 Task: Add the task  Integrate website with a new web analytics platform to the section DevOps Automation Sprint in the project AquaVue and add a Due Date to the respective task as 2023/09/22
Action: Mouse moved to (43, 258)
Screenshot: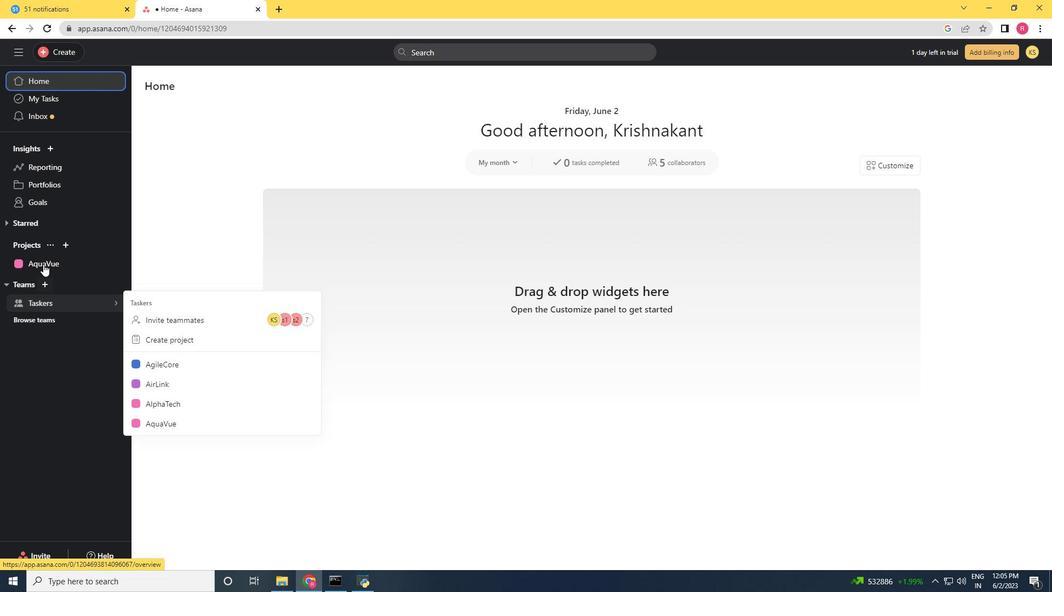 
Action: Mouse pressed left at (43, 258)
Screenshot: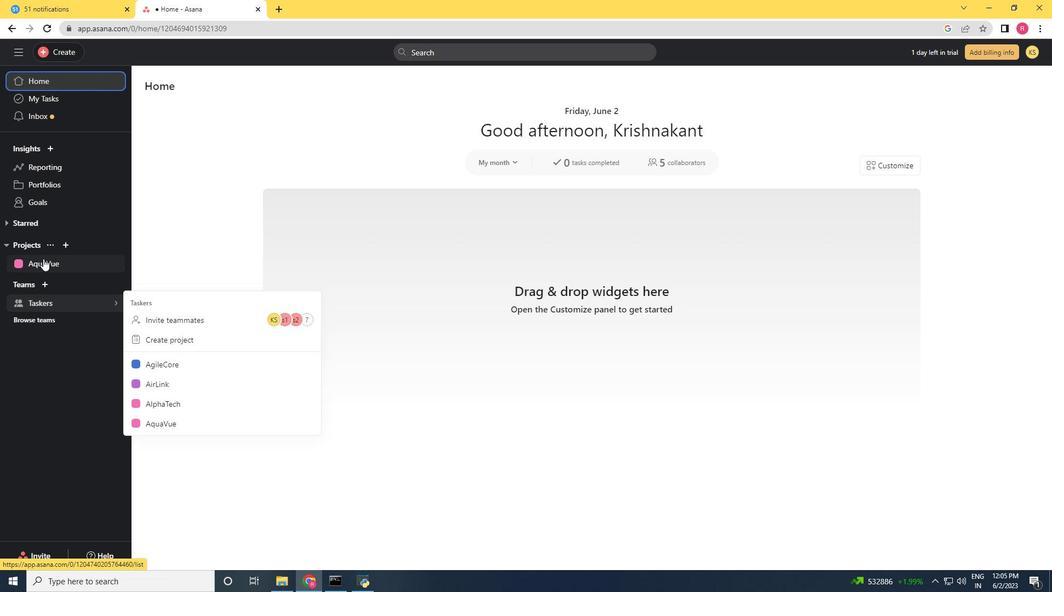 
Action: Mouse moved to (712, 374)
Screenshot: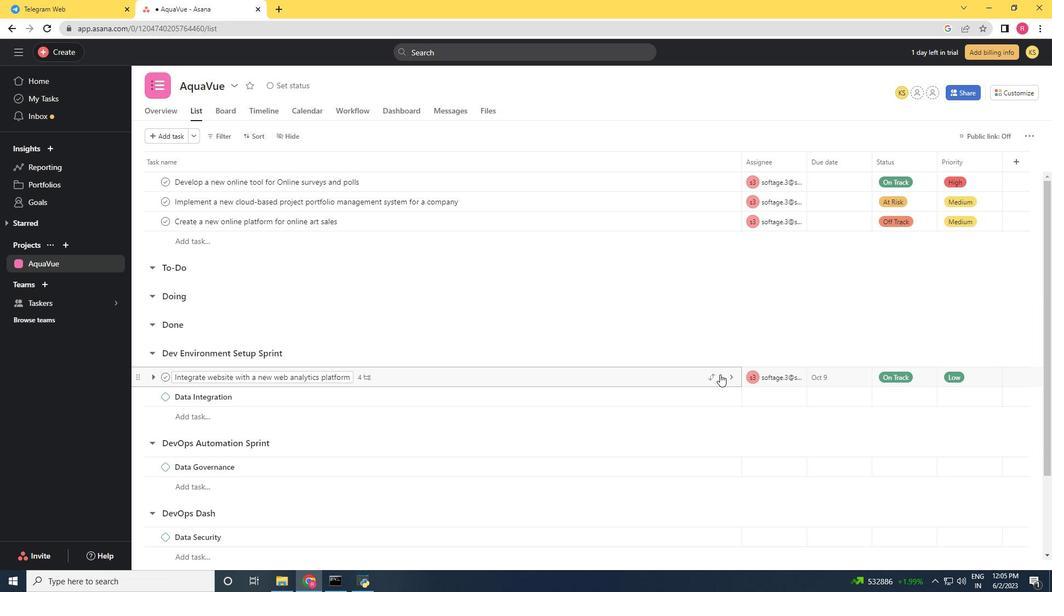 
Action: Mouse pressed left at (712, 374)
Screenshot: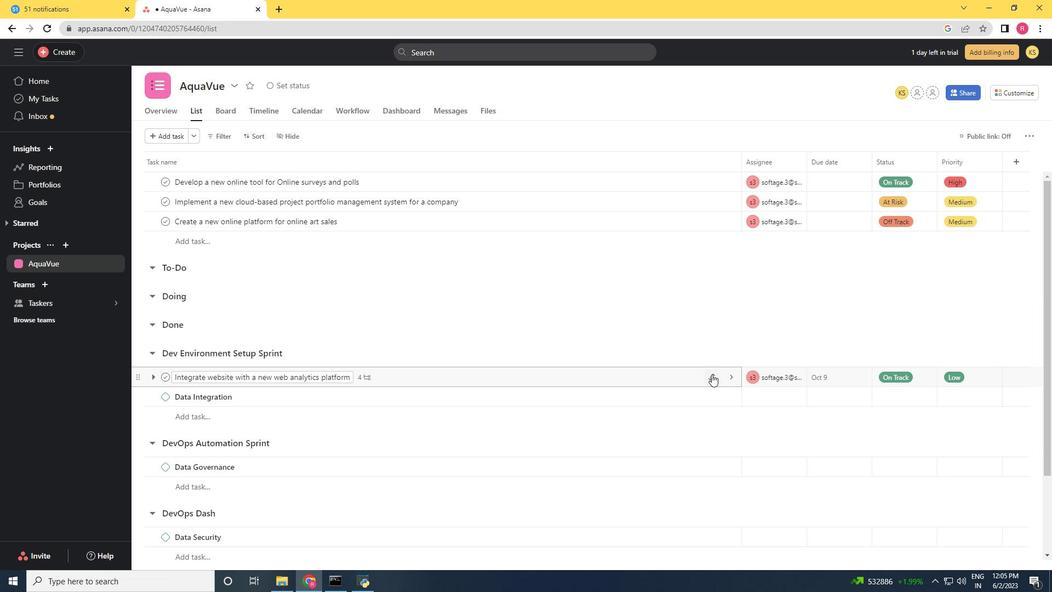 
Action: Mouse moved to (652, 310)
Screenshot: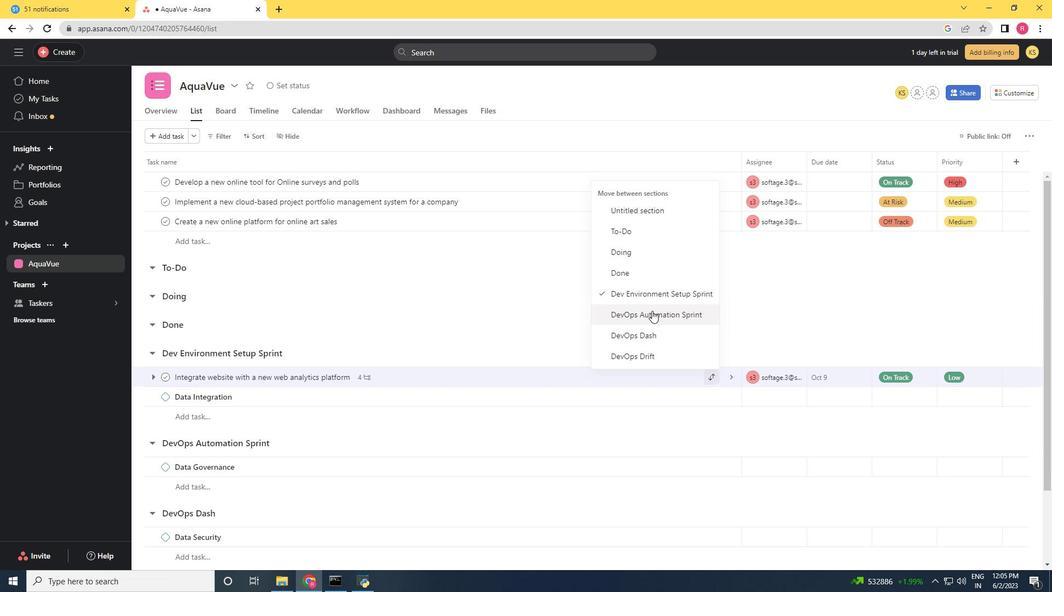 
Action: Mouse pressed left at (652, 310)
Screenshot: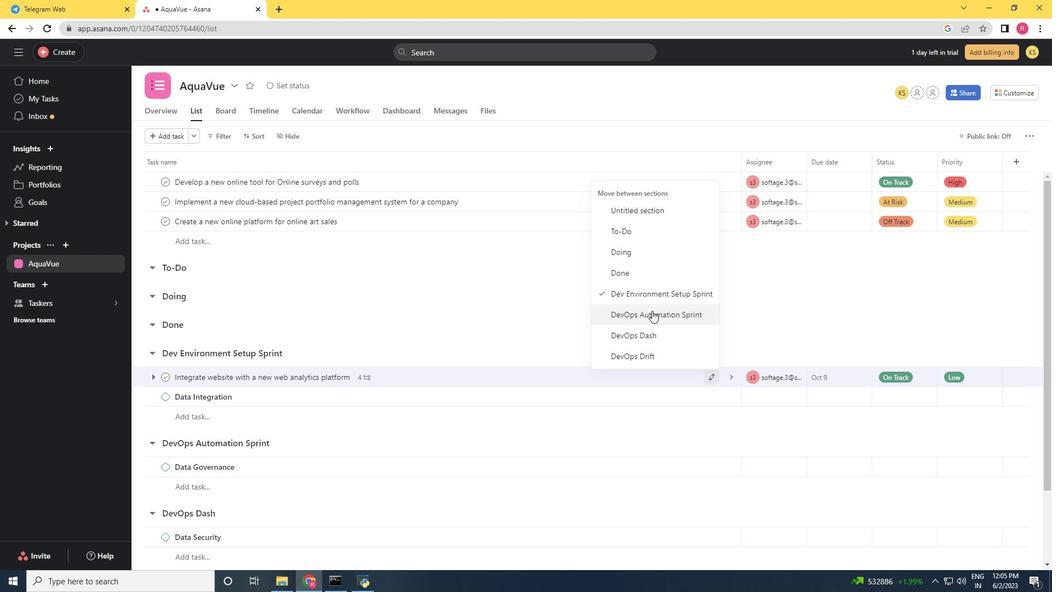 
Action: Mouse moved to (610, 443)
Screenshot: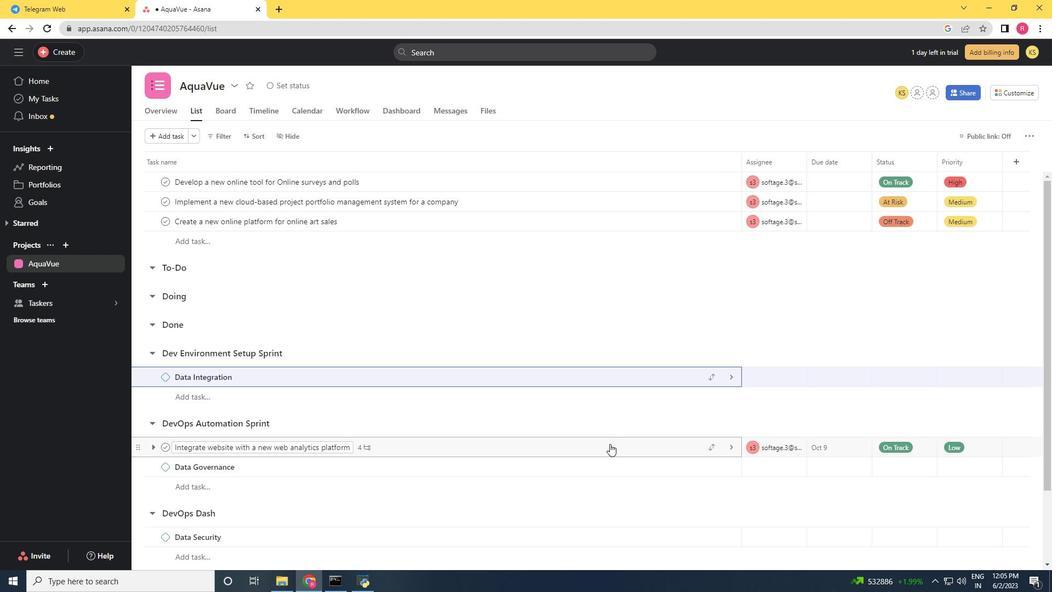 
Action: Mouse pressed left at (610, 443)
Screenshot: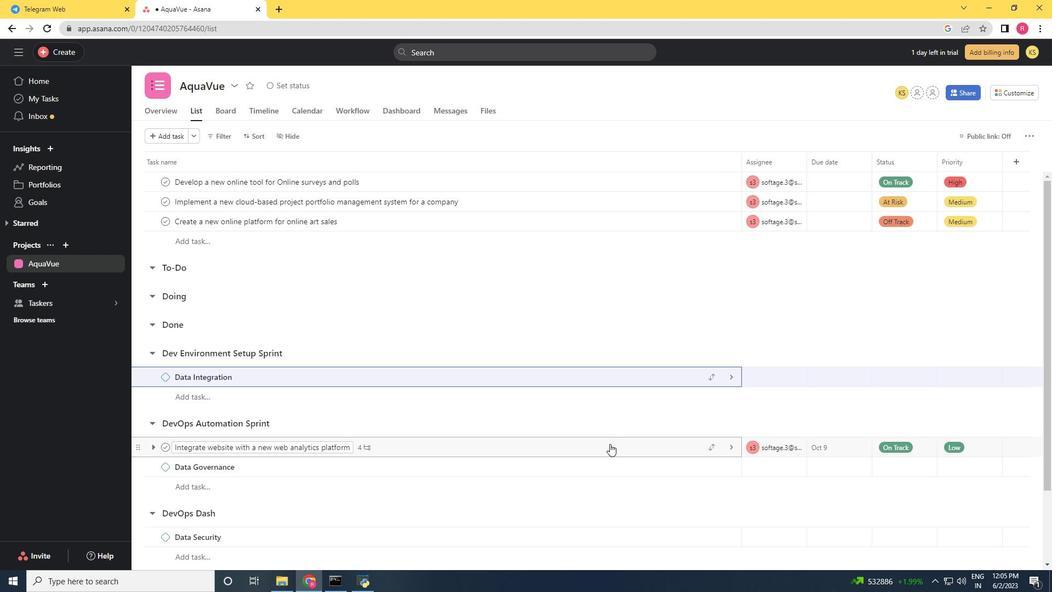 
Action: Mouse moved to (808, 221)
Screenshot: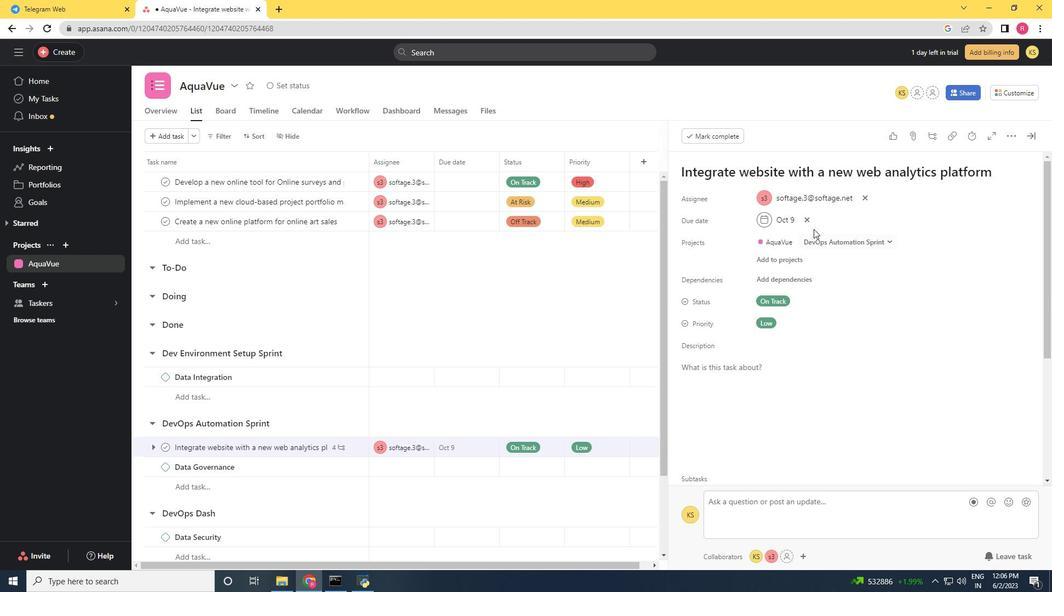 
Action: Mouse pressed left at (808, 221)
Screenshot: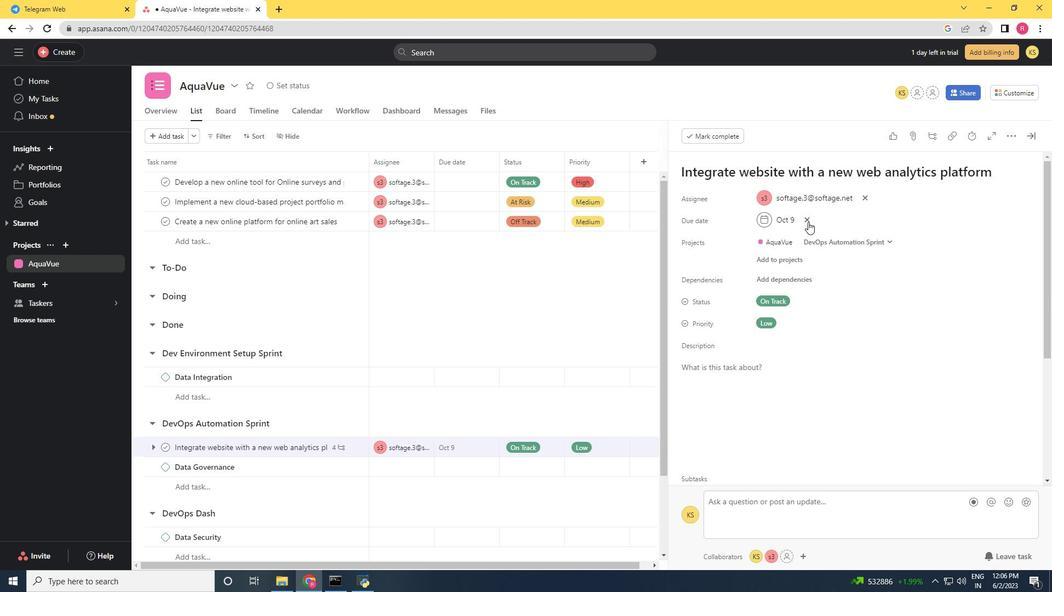 
Action: Mouse moved to (774, 225)
Screenshot: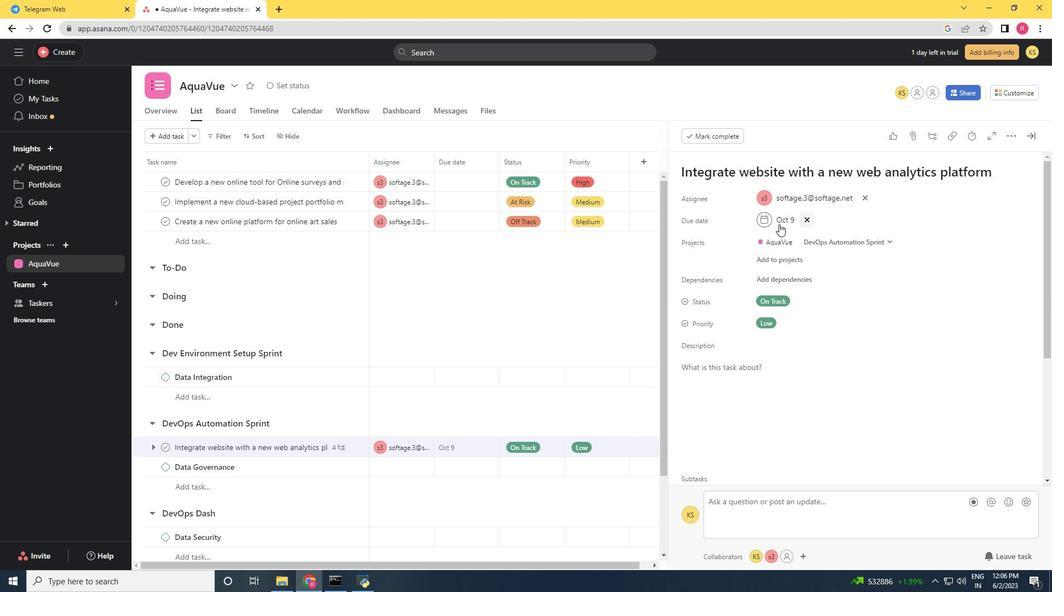 
Action: Mouse pressed left at (774, 225)
Screenshot: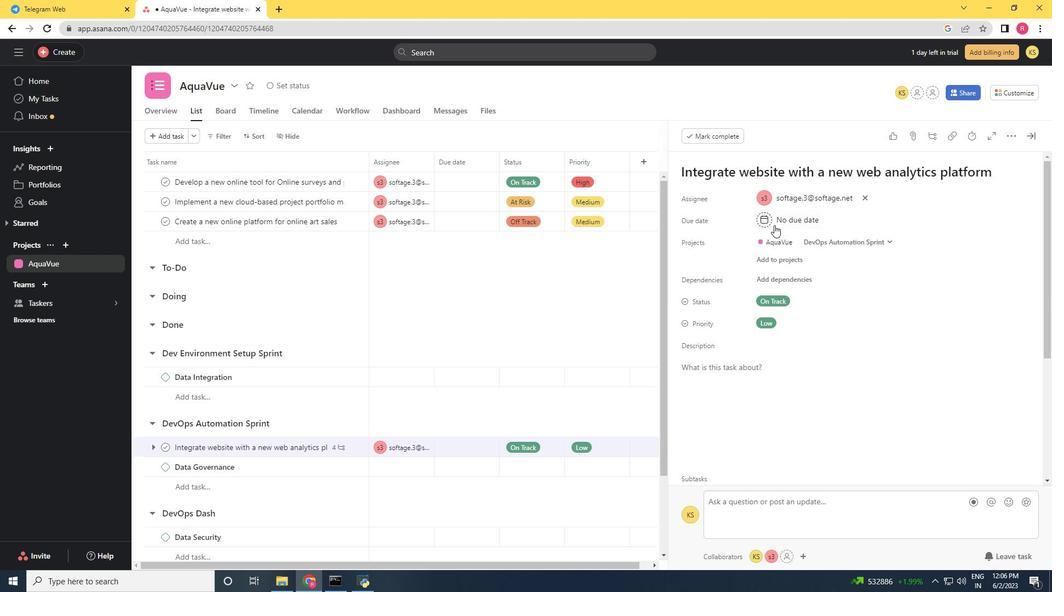 
Action: Mouse moved to (889, 277)
Screenshot: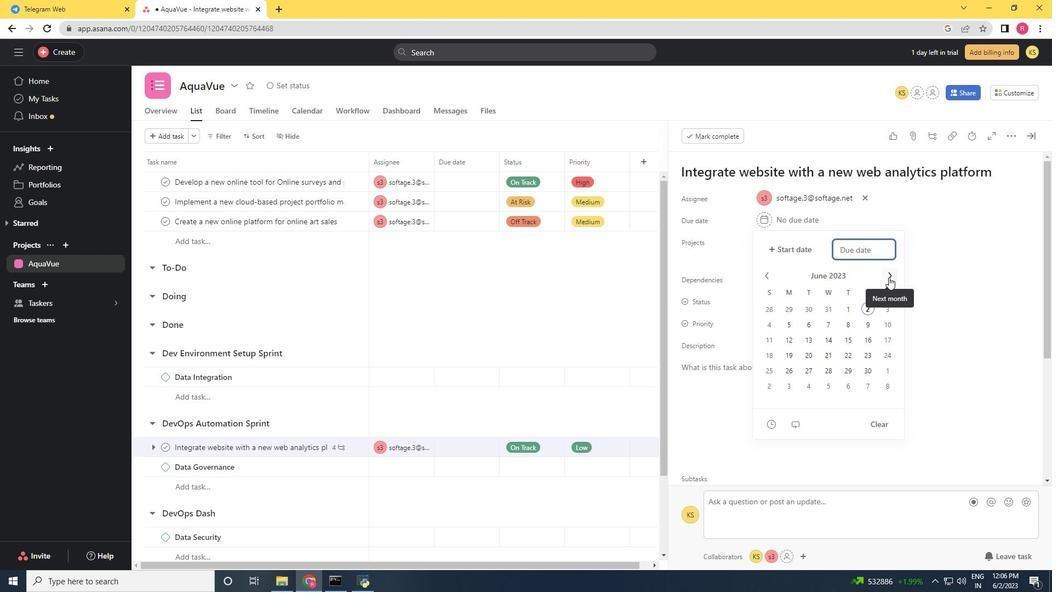 
Action: Mouse pressed left at (889, 277)
Screenshot: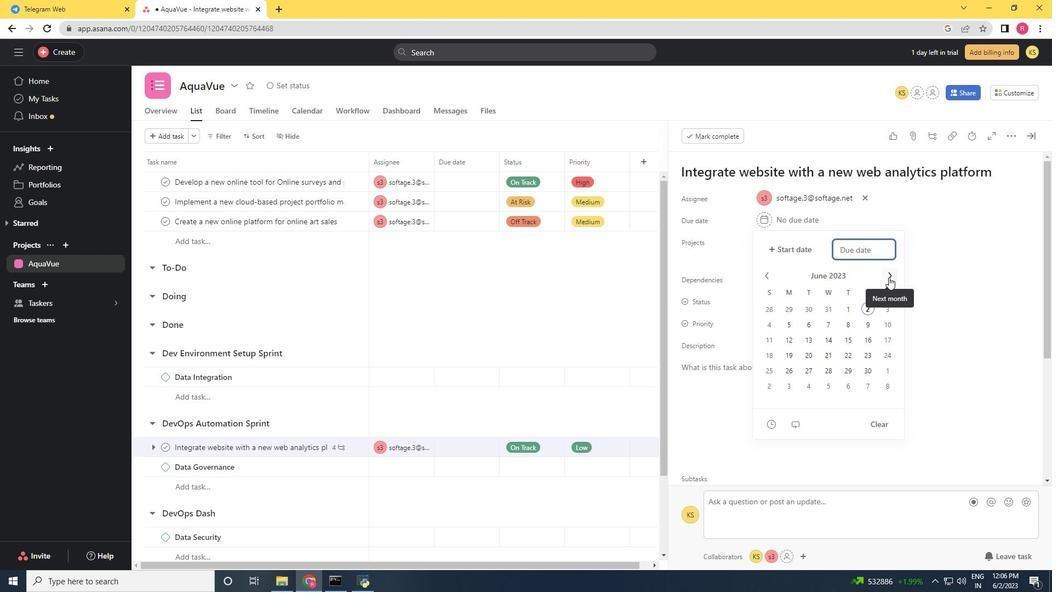 
Action: Mouse pressed left at (889, 277)
Screenshot: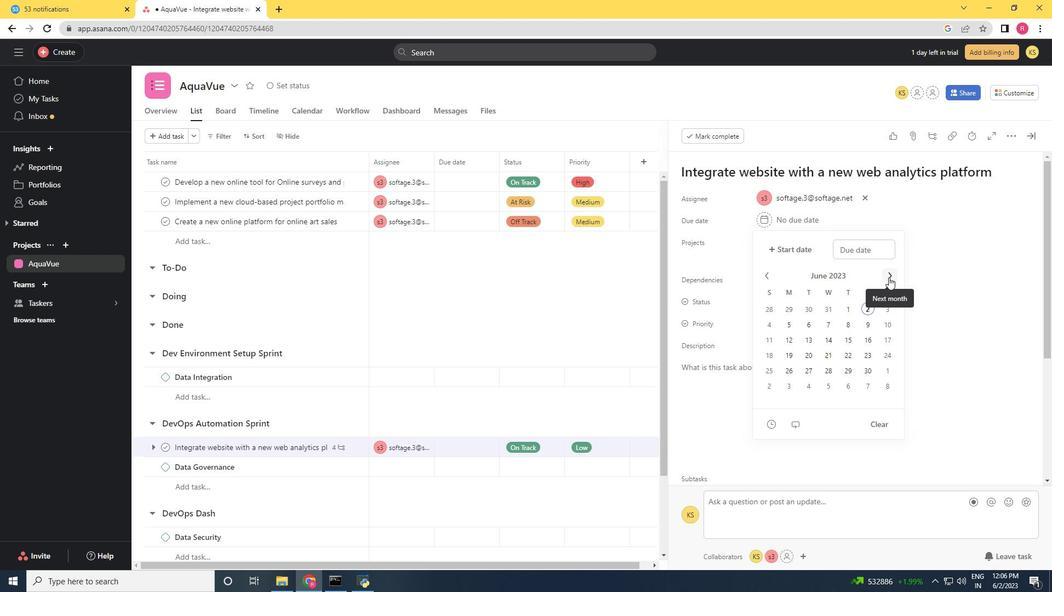 
Action: Mouse pressed left at (889, 277)
Screenshot: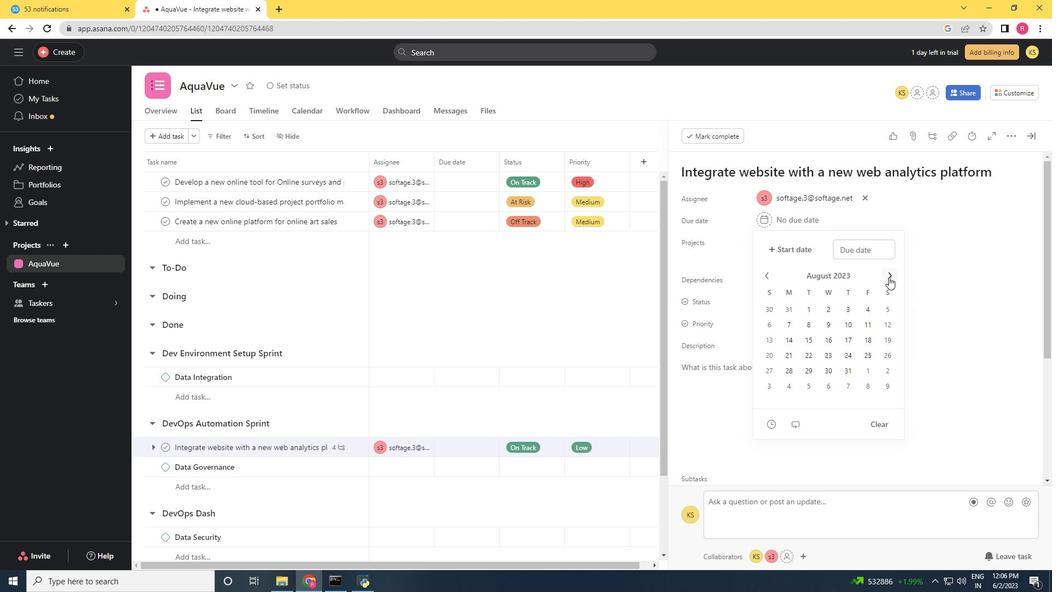 
Action: Mouse moved to (871, 351)
Screenshot: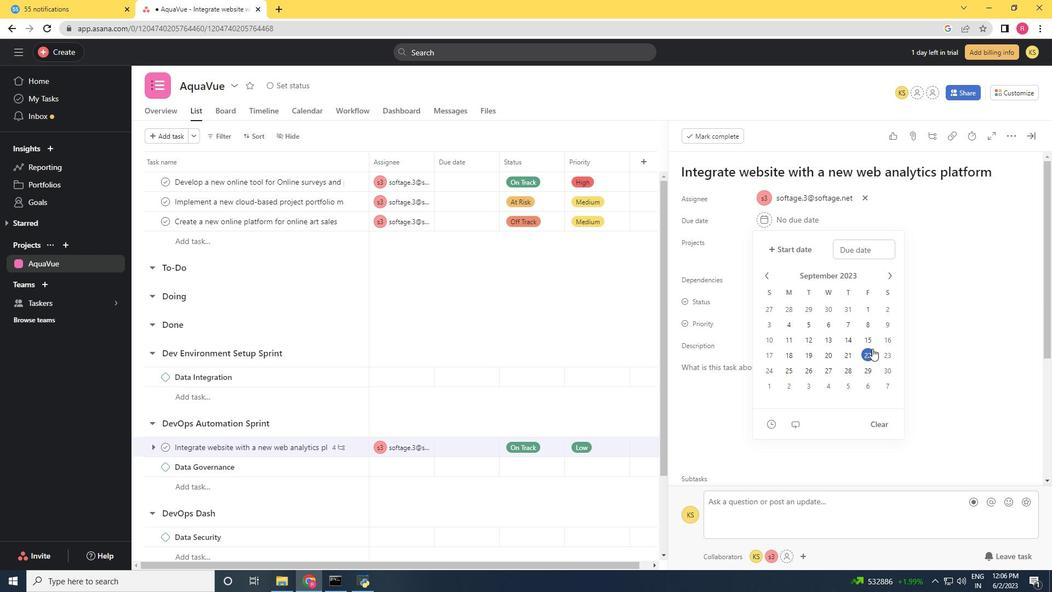 
Action: Mouse pressed left at (871, 351)
Screenshot: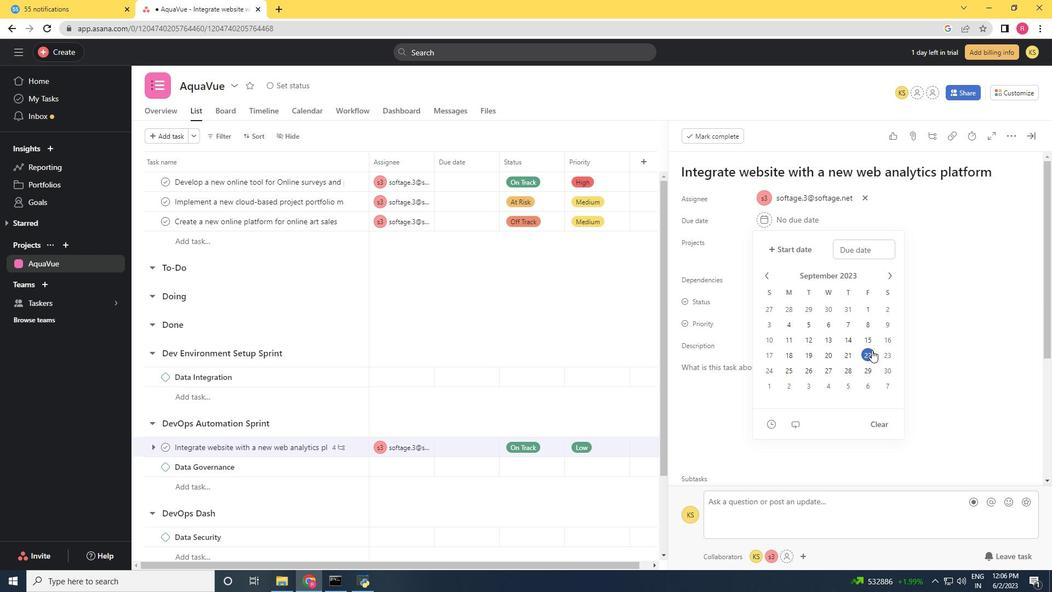 
Action: Mouse moved to (956, 323)
Screenshot: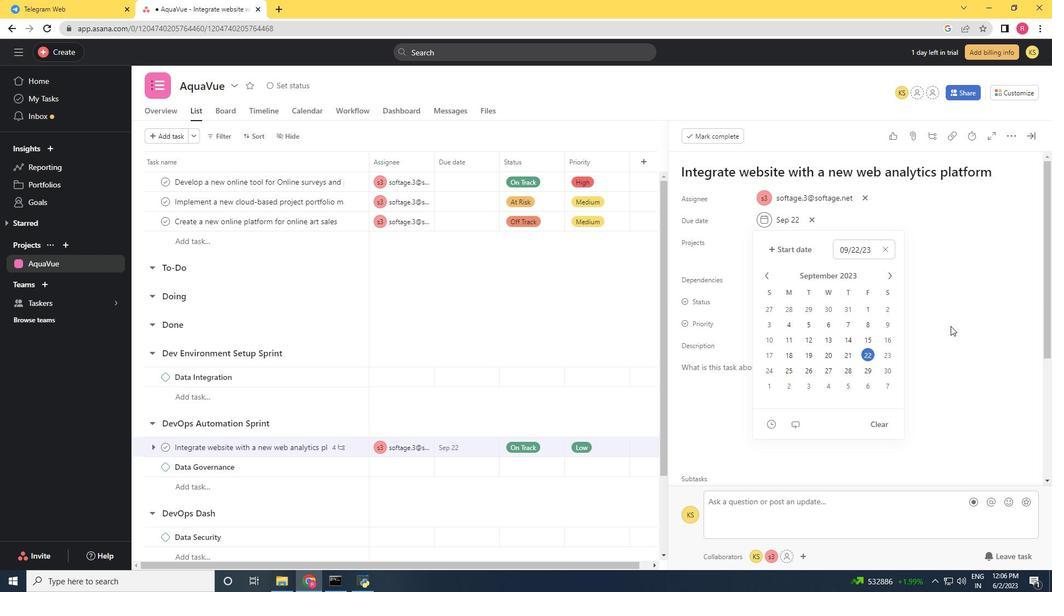 
Action: Mouse pressed left at (956, 323)
Screenshot: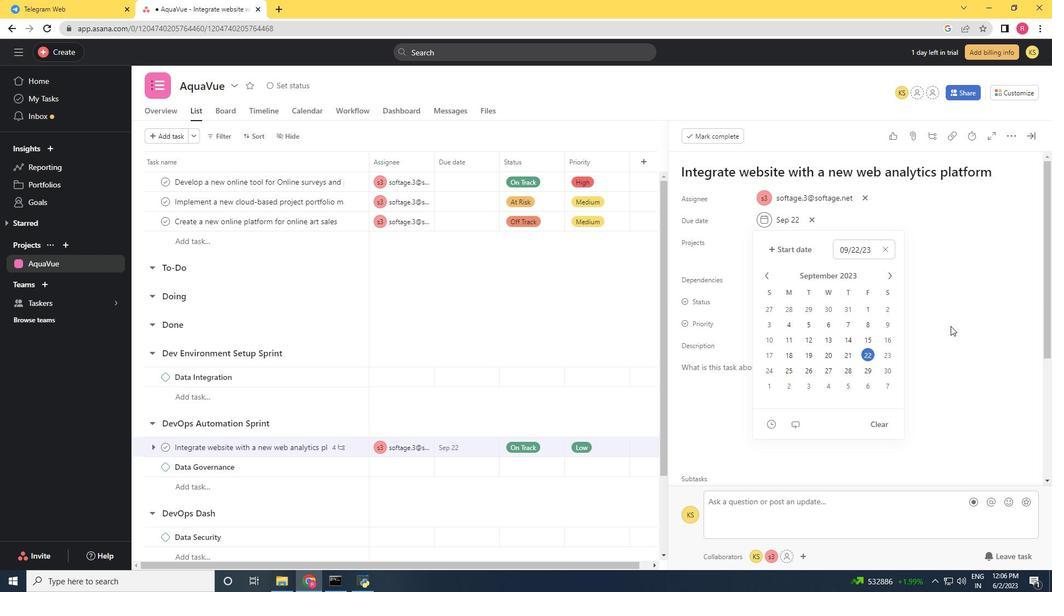 
Action: Mouse moved to (1025, 141)
Screenshot: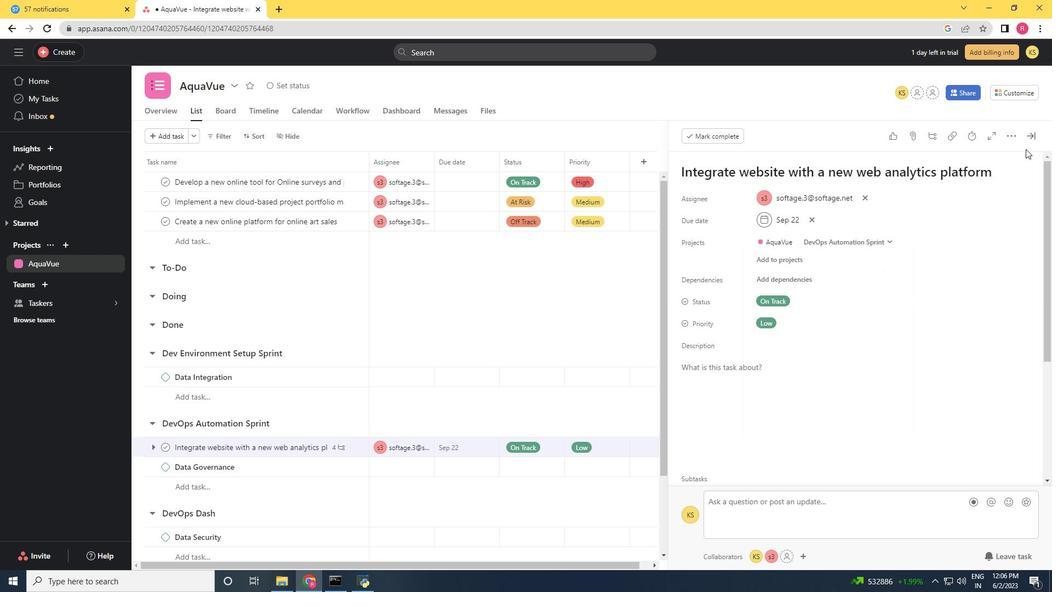 
Action: Mouse pressed left at (1025, 141)
Screenshot: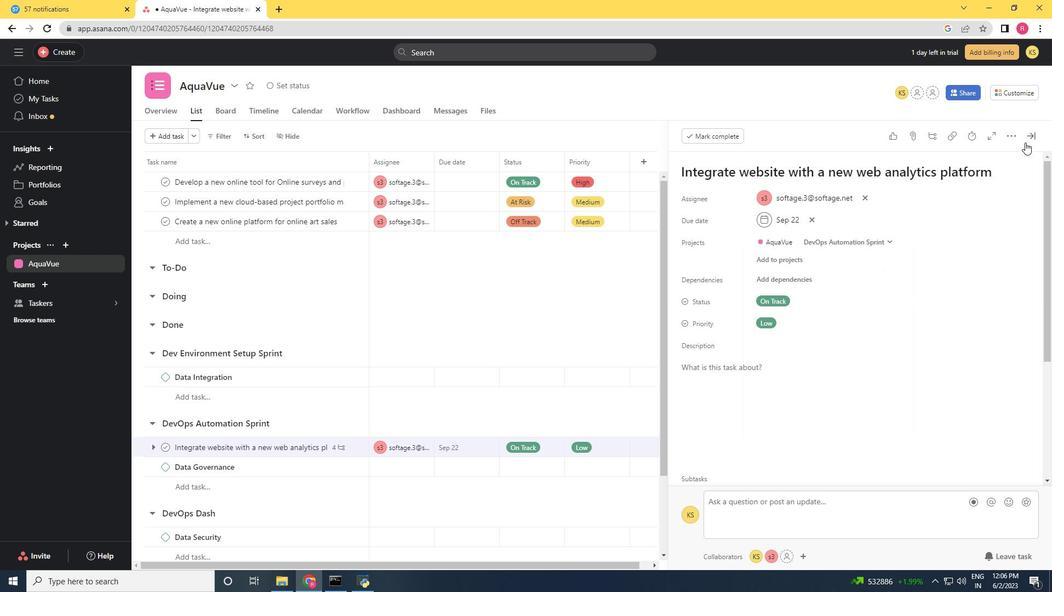 
Action: Mouse moved to (753, 314)
Screenshot: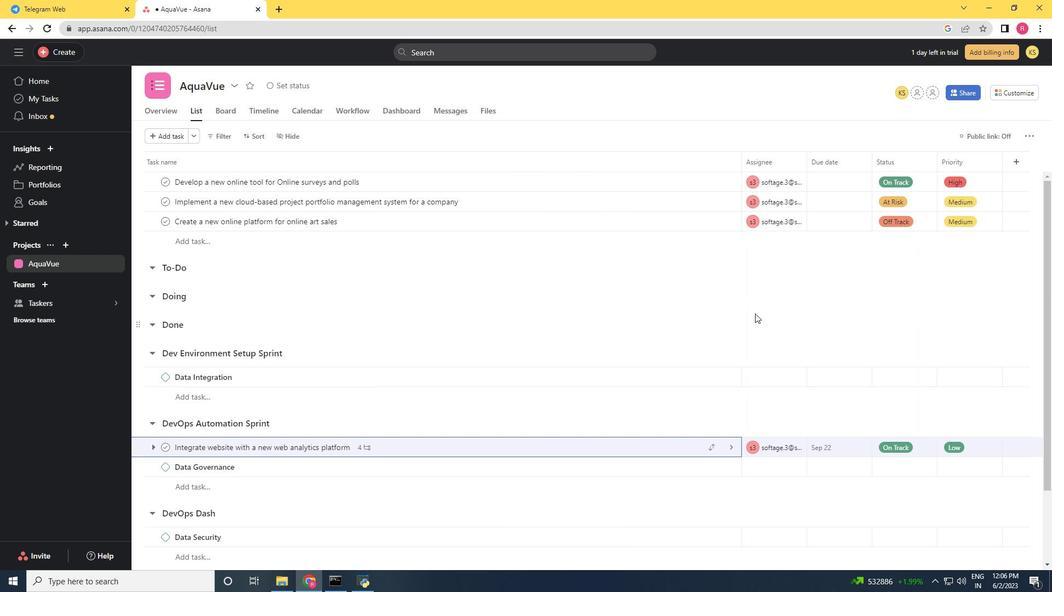 
